 Task: Assign in the project Transpire the issue 'Create a new online platform for online music production courses with advanced audio mixing and mastering capabilities' to the sprint 'Test Traction'.
Action: Mouse moved to (1098, 218)
Screenshot: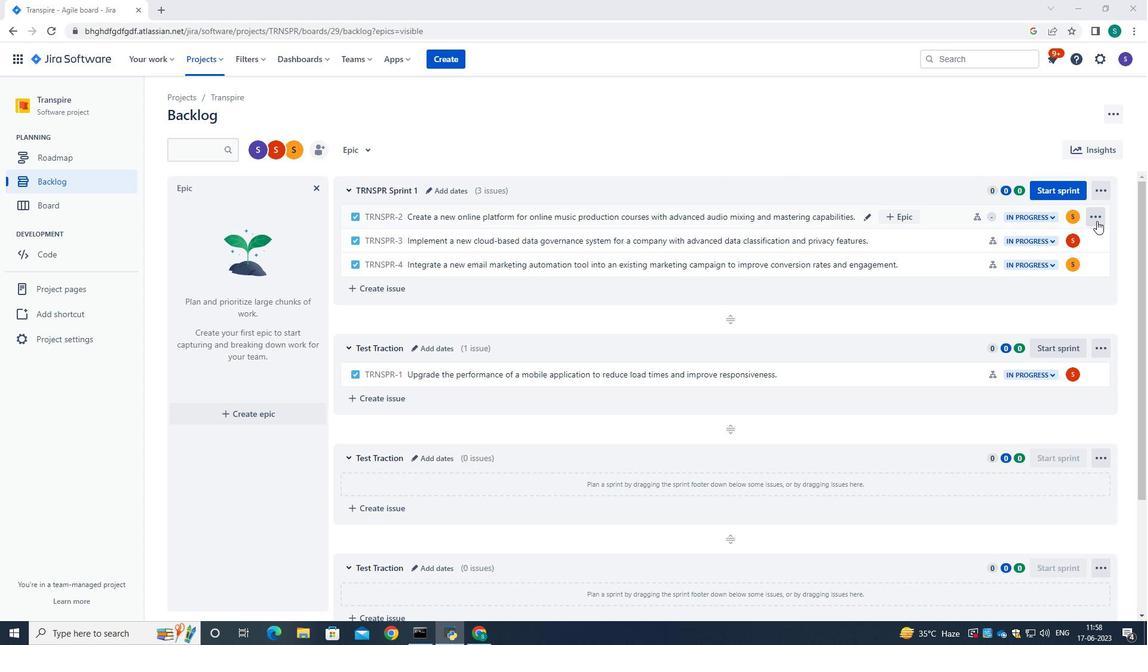 
Action: Mouse pressed left at (1098, 218)
Screenshot: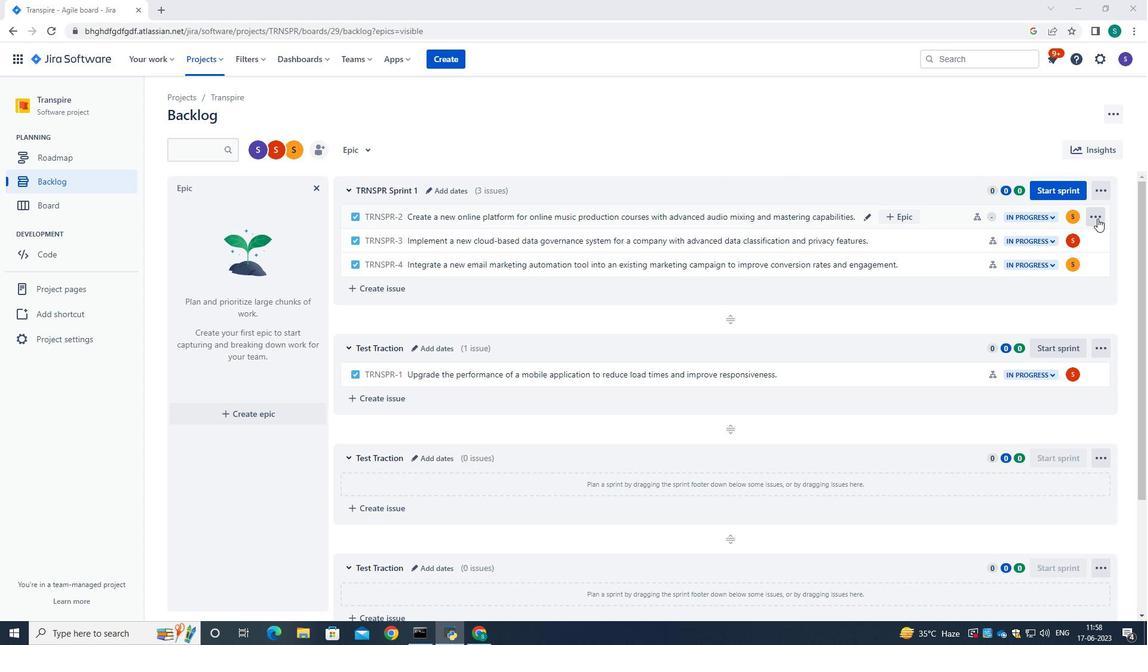 
Action: Mouse moved to (1063, 369)
Screenshot: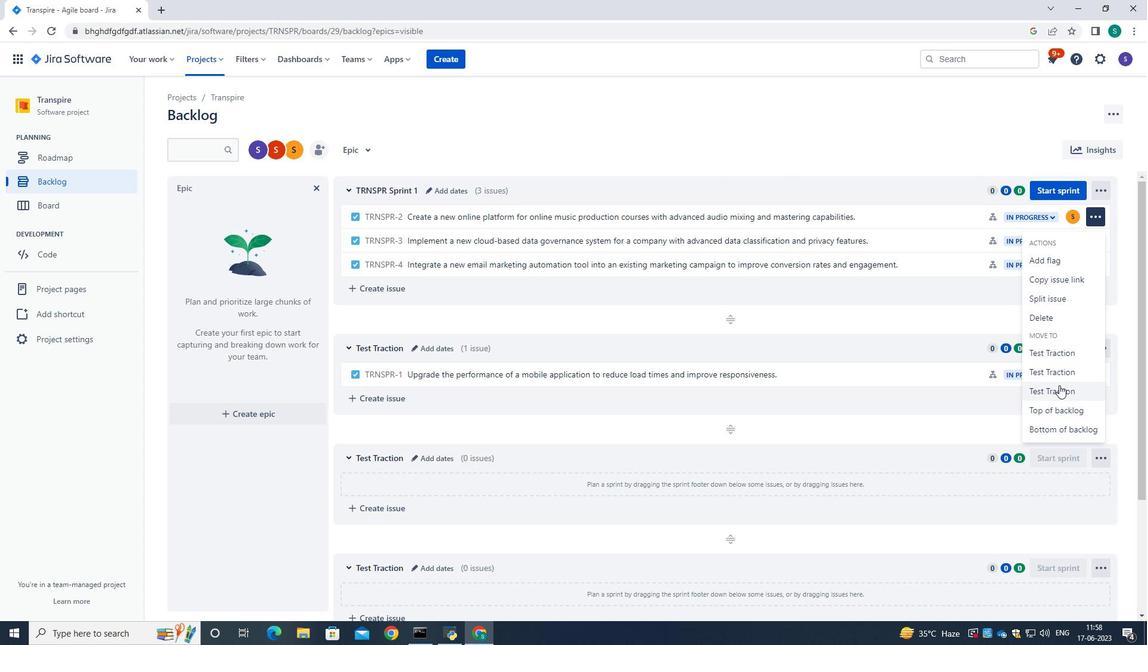 
Action: Mouse pressed left at (1063, 369)
Screenshot: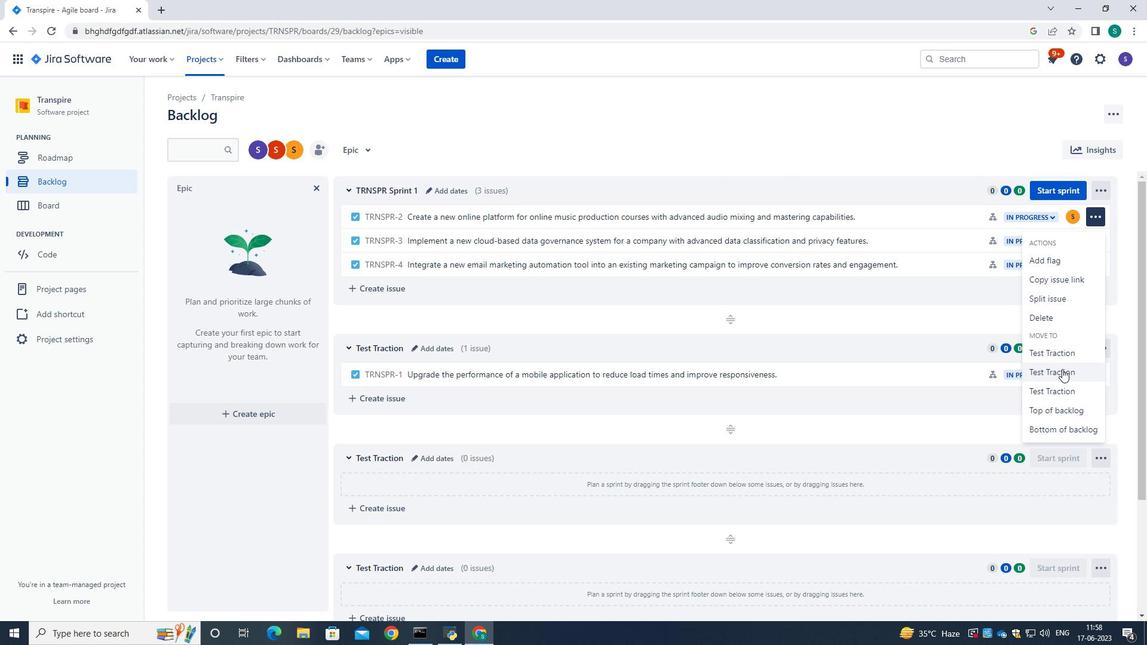 
Action: Mouse moved to (761, 112)
Screenshot: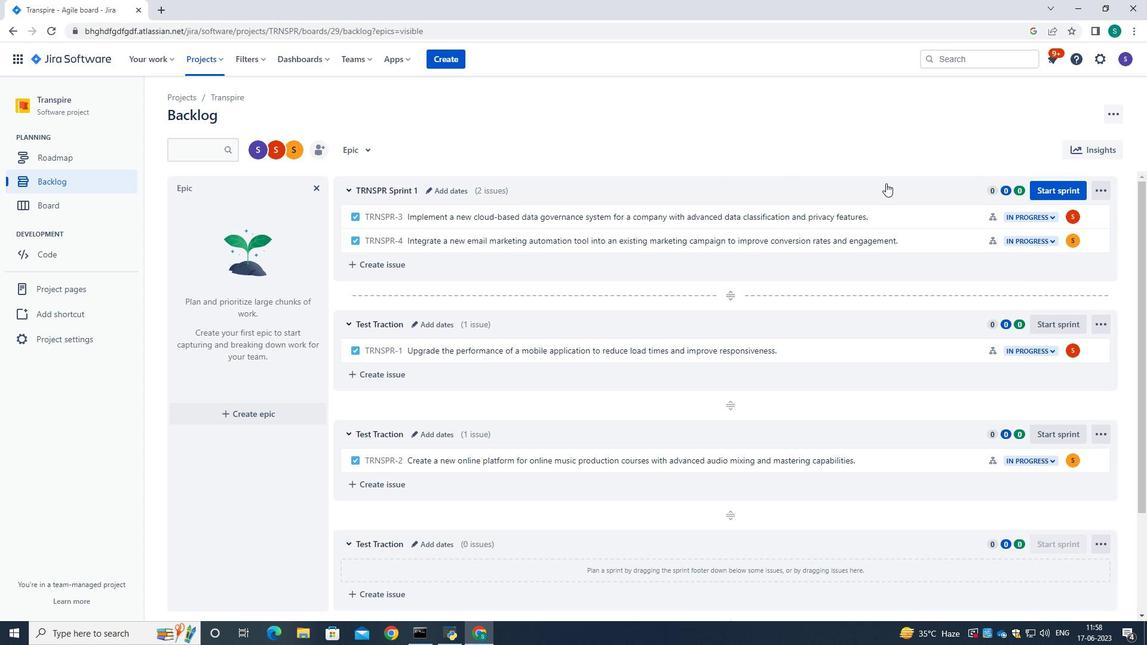 
Action: Mouse pressed left at (761, 112)
Screenshot: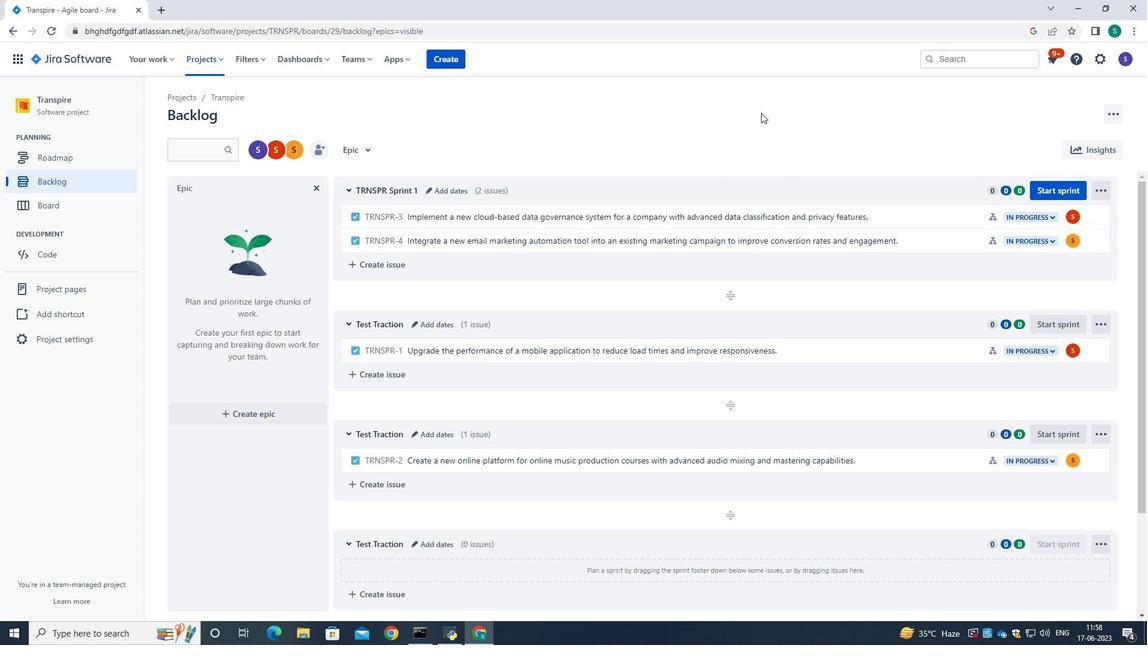 
